 Task: Add a column "Assigned date".
Action: Mouse moved to (62, 317)
Screenshot: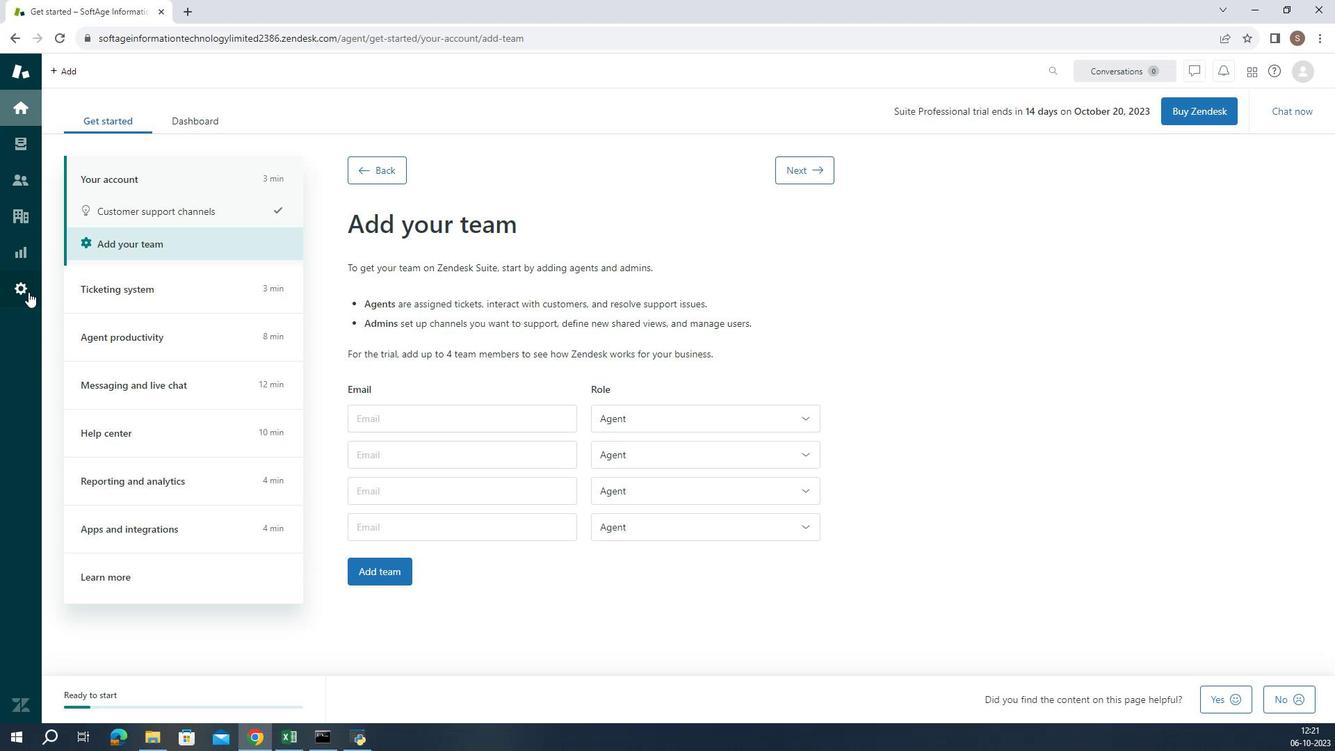 
Action: Mouse pressed left at (62, 317)
Screenshot: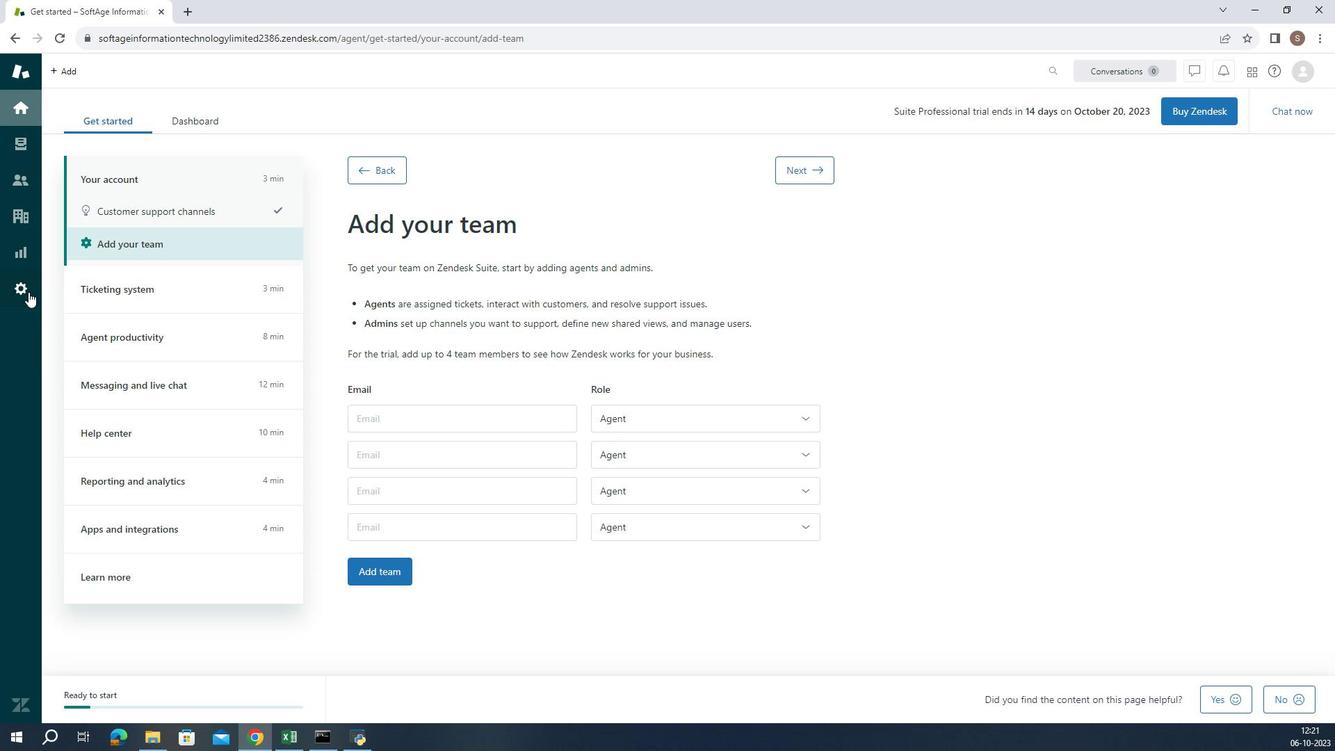 
Action: Mouse moved to (485, 620)
Screenshot: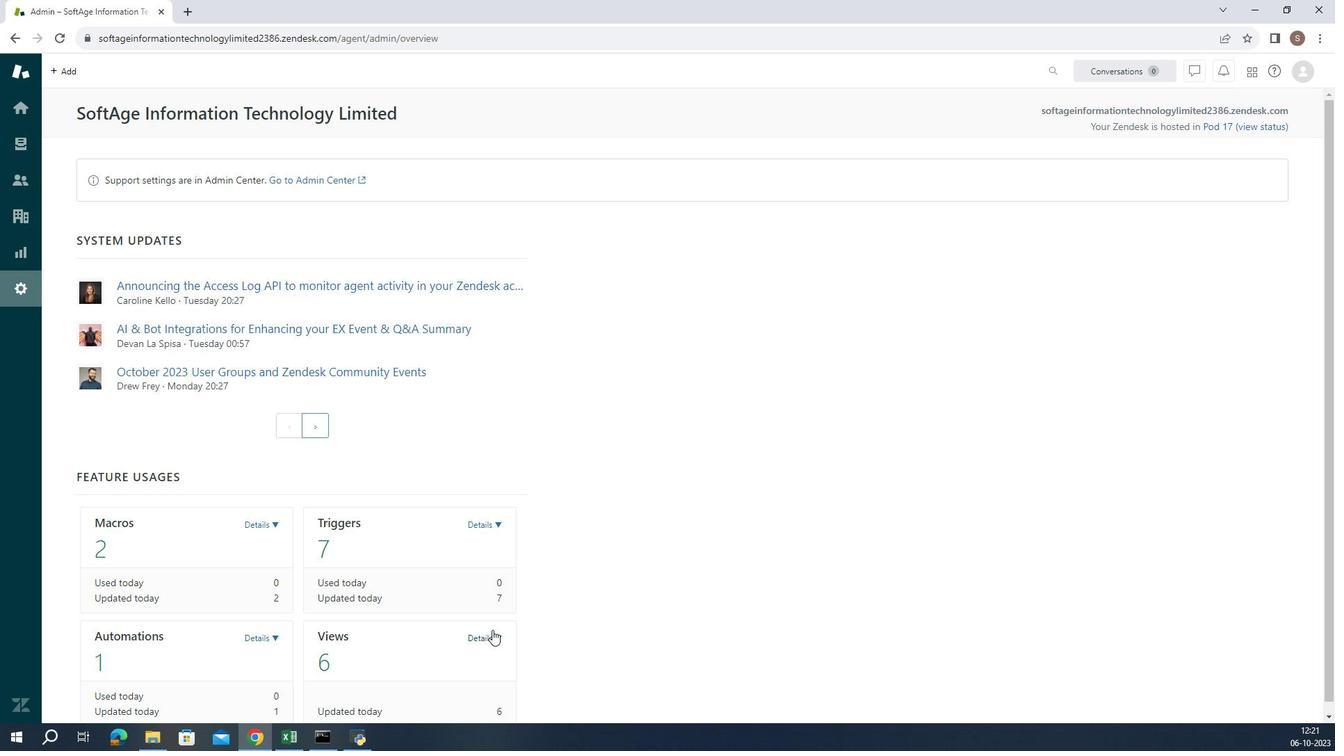 
Action: Mouse pressed left at (485, 620)
Screenshot: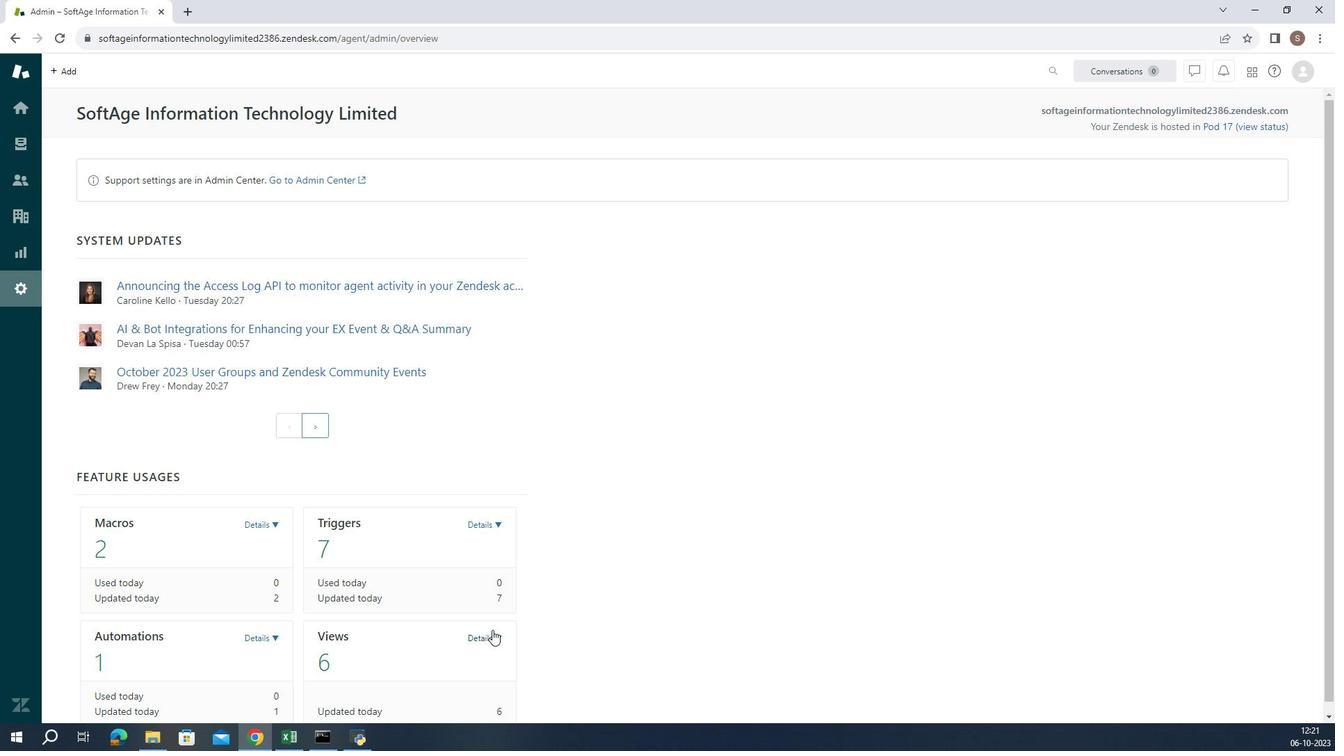 
Action: Mouse moved to (408, 668)
Screenshot: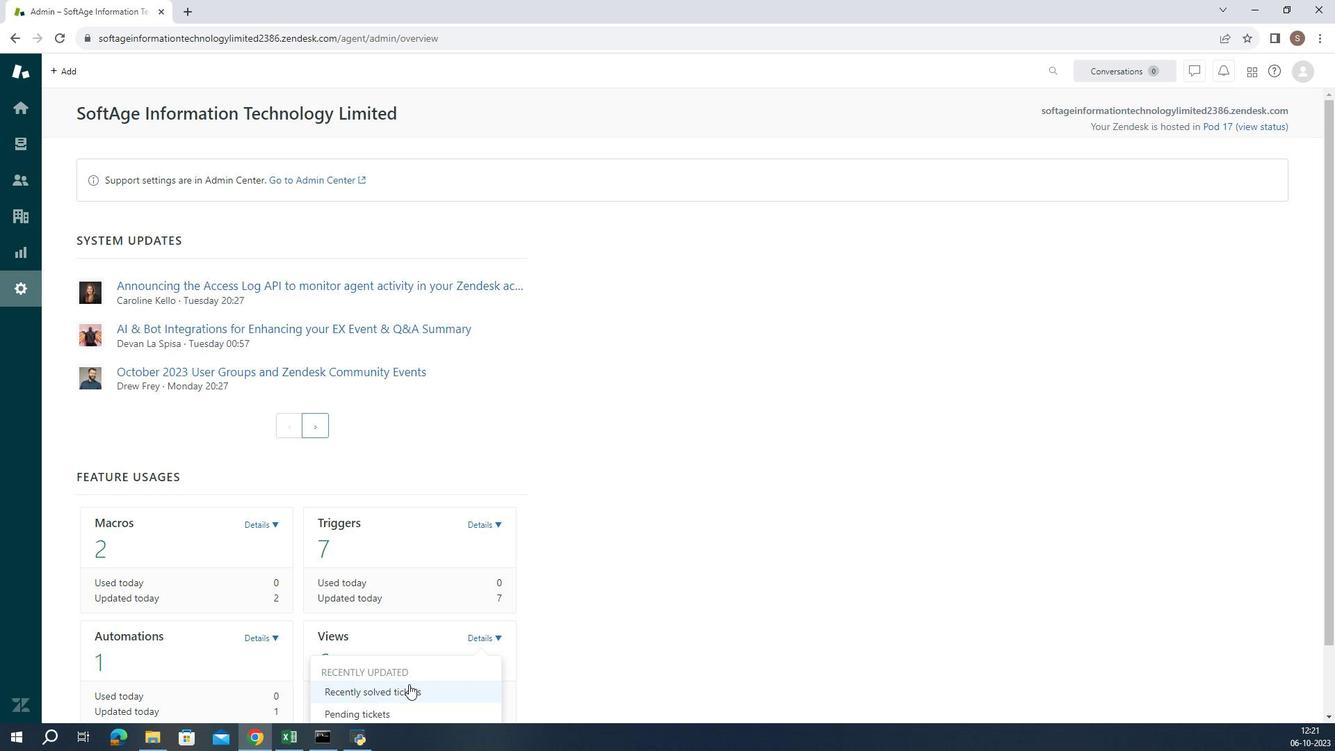 
Action: Mouse pressed left at (408, 668)
Screenshot: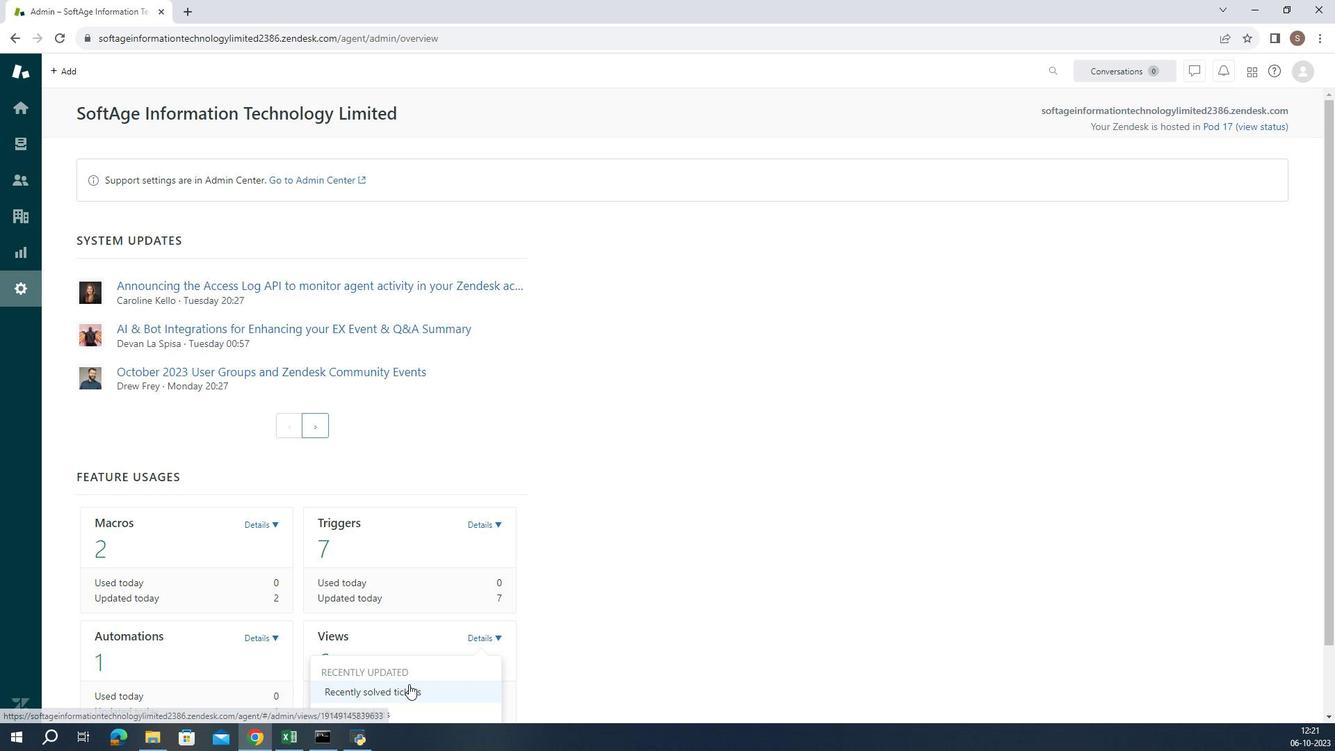 
Action: Mouse moved to (433, 429)
Screenshot: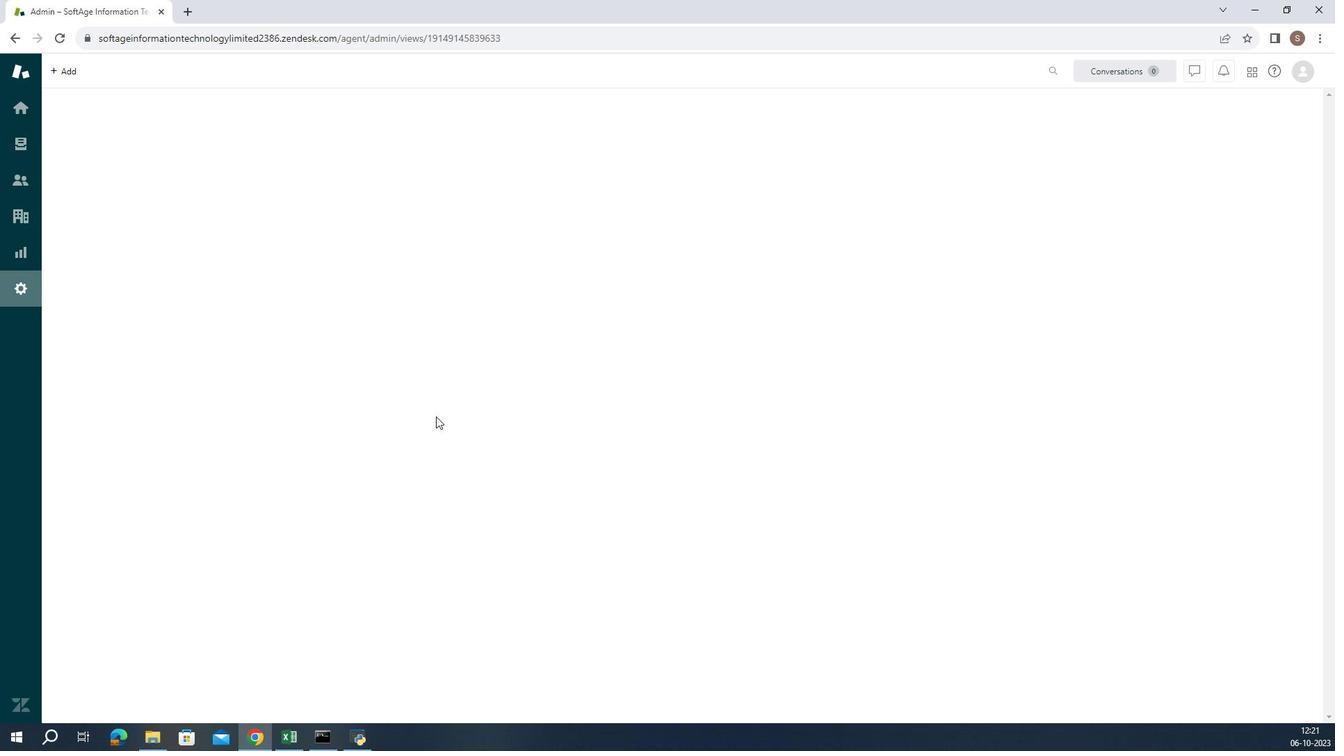
Action: Mouse scrolled (433, 428) with delta (0, 0)
Screenshot: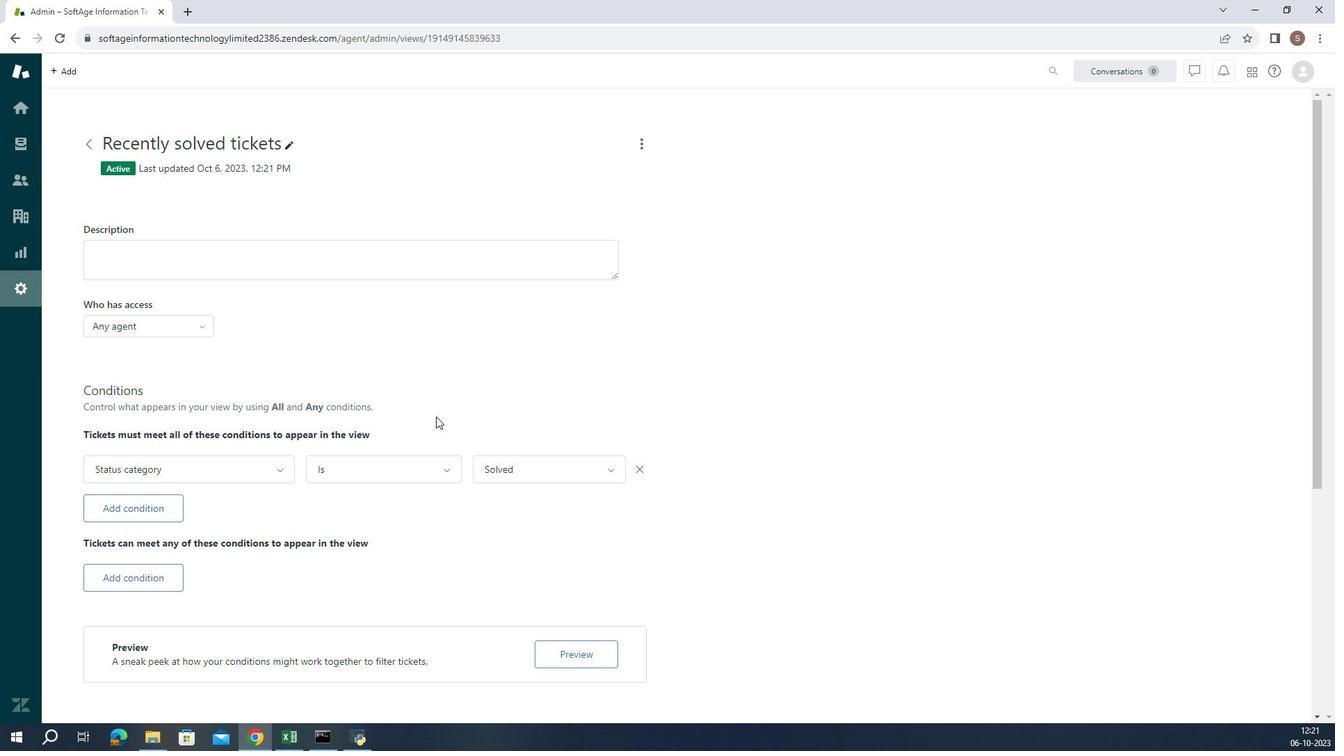 
Action: Mouse scrolled (433, 428) with delta (0, 0)
Screenshot: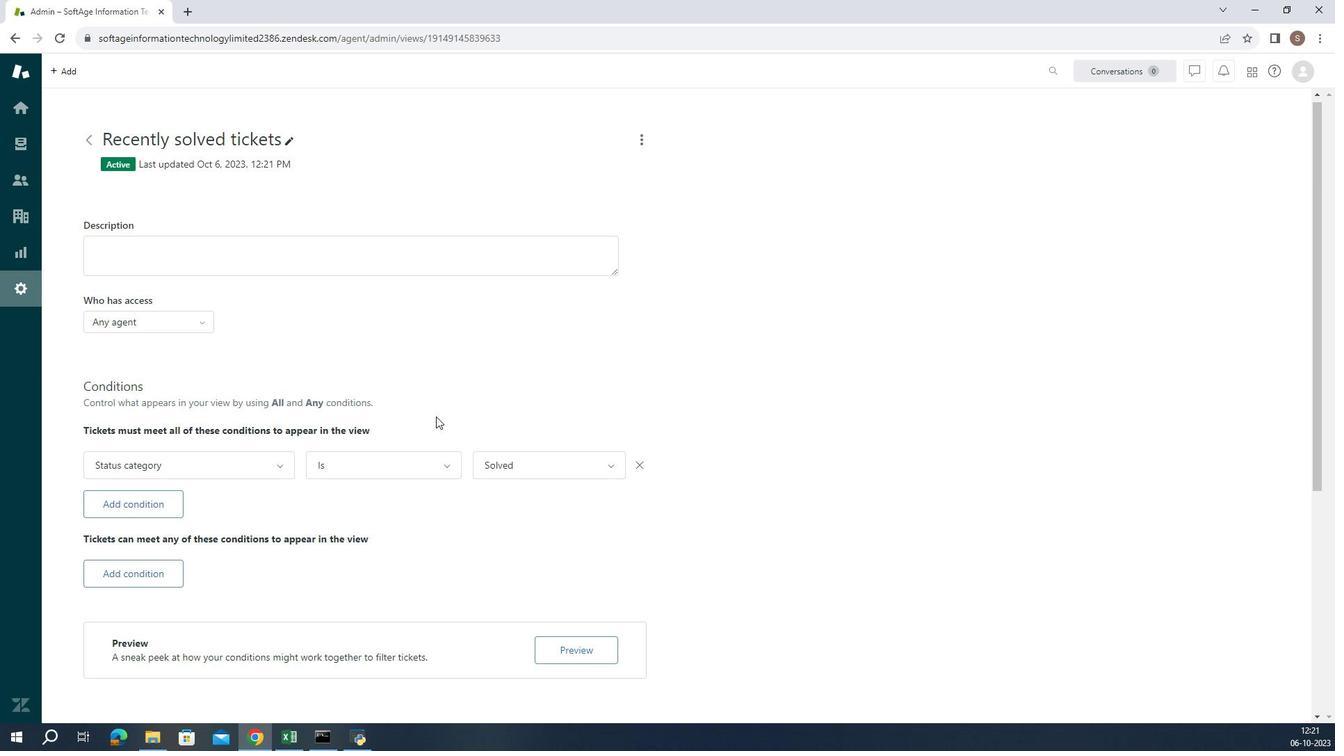 
Action: Mouse moved to (433, 429)
Screenshot: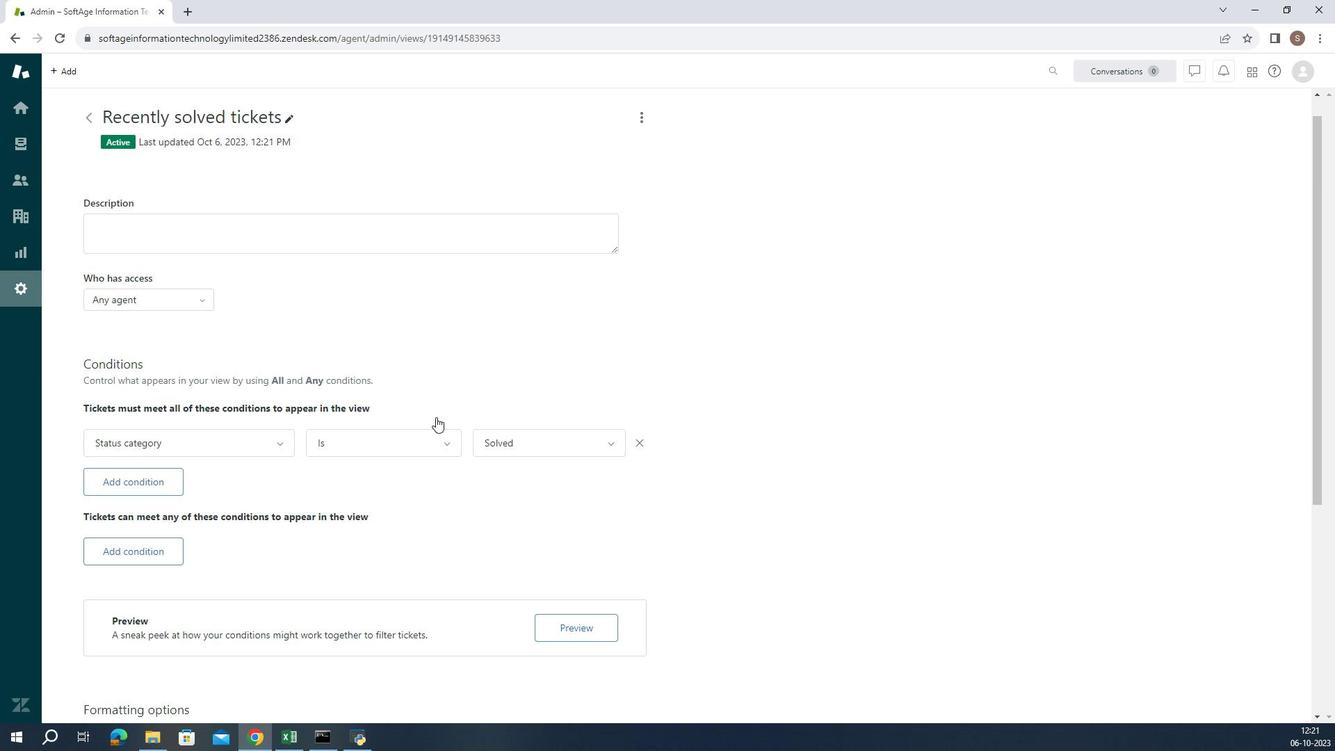 
Action: Mouse scrolled (433, 429) with delta (0, 0)
Screenshot: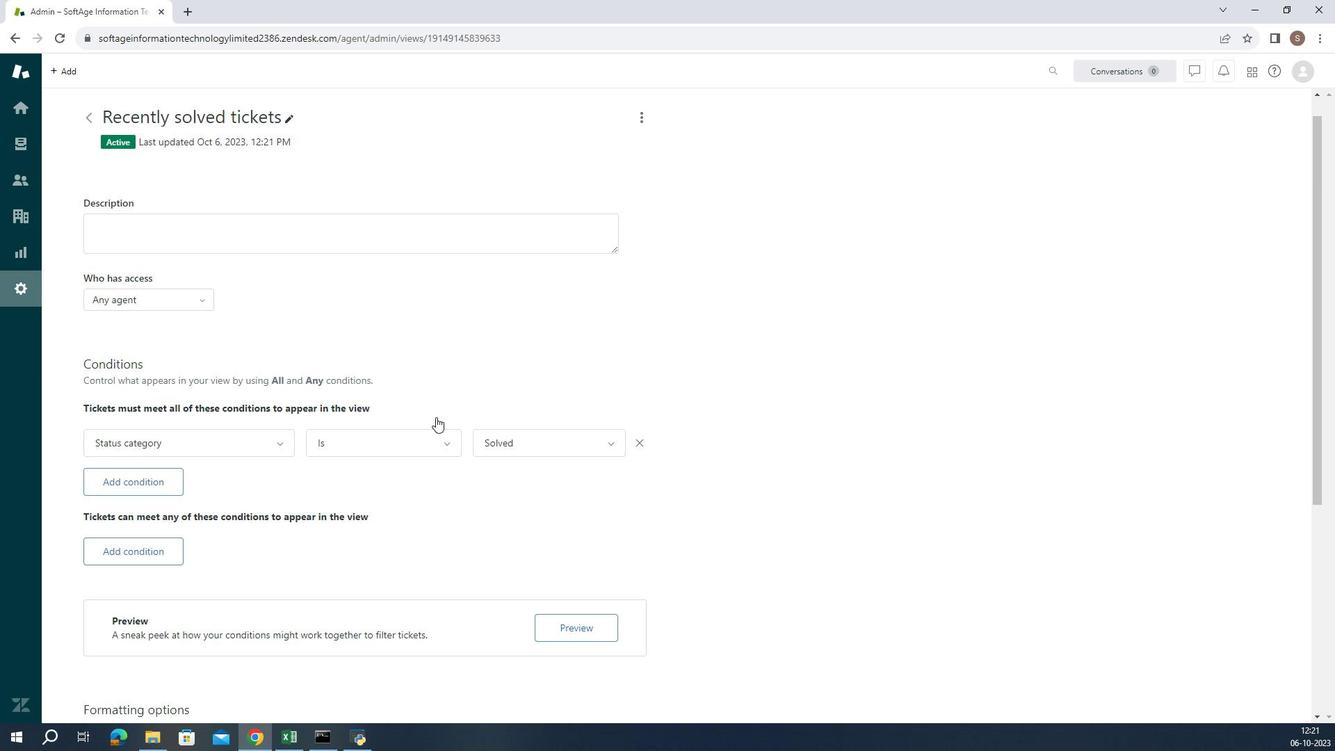
Action: Mouse moved to (433, 430)
Screenshot: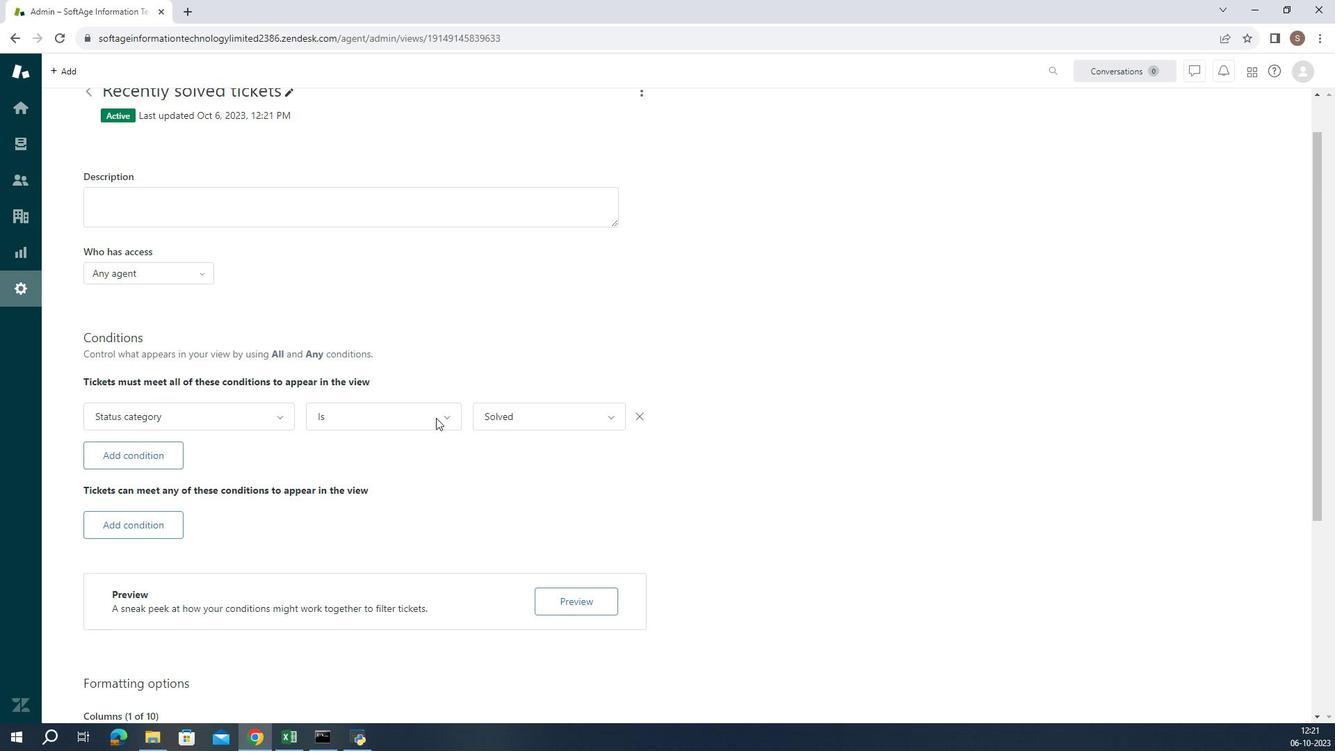 
Action: Mouse scrolled (433, 429) with delta (0, 0)
Screenshot: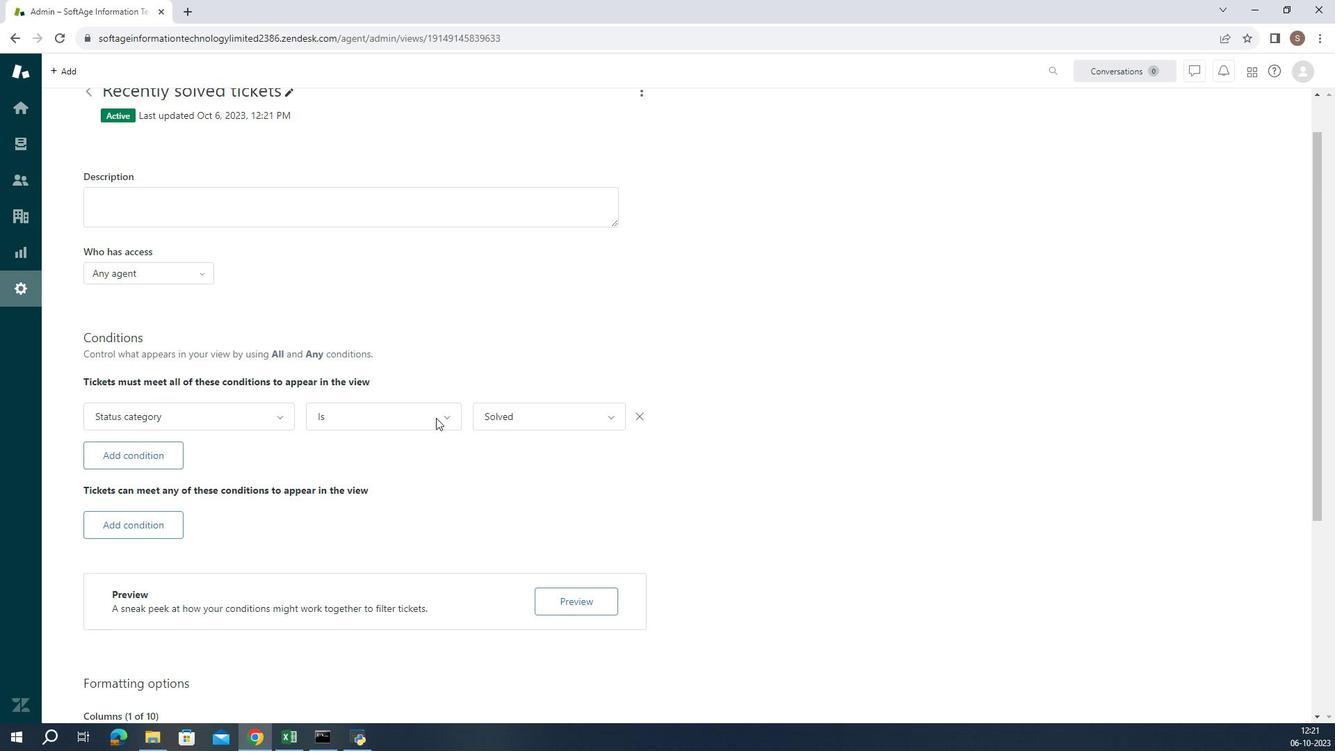 
Action: Mouse moved to (433, 433)
Screenshot: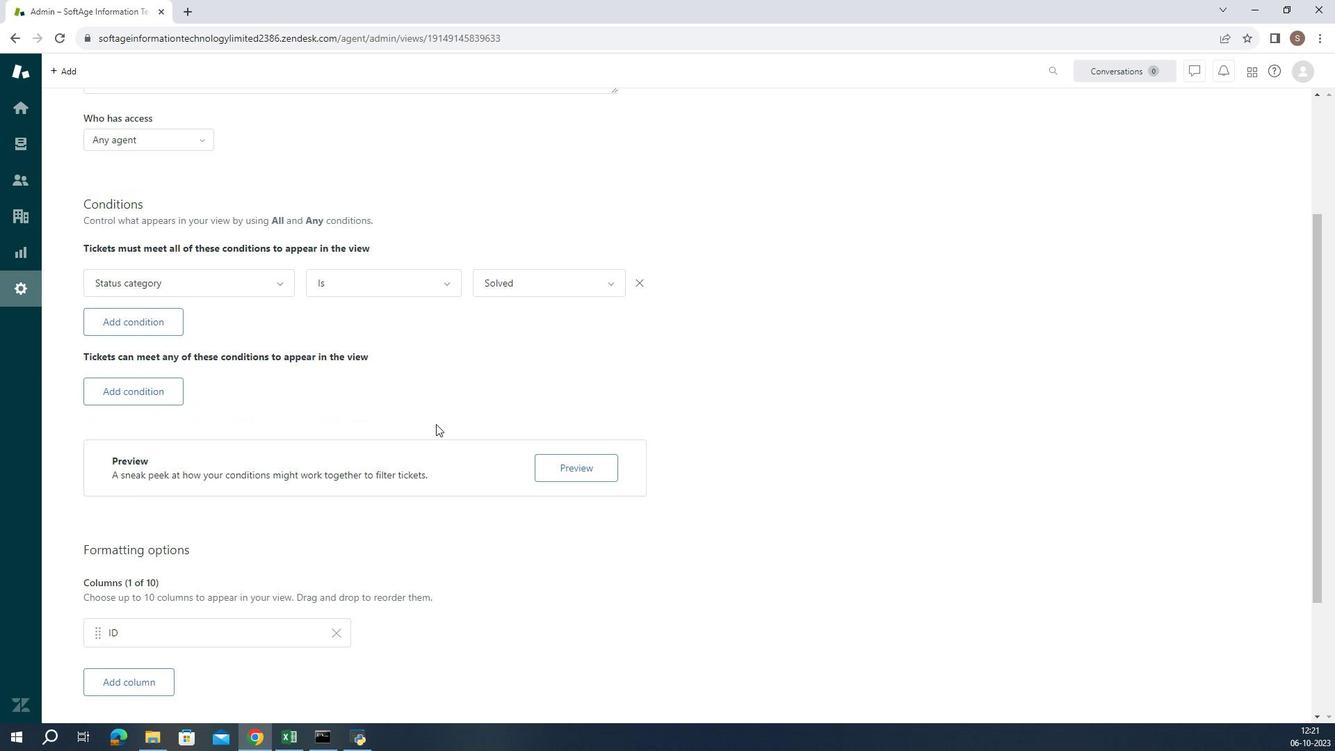 
Action: Mouse scrolled (433, 433) with delta (0, 0)
Screenshot: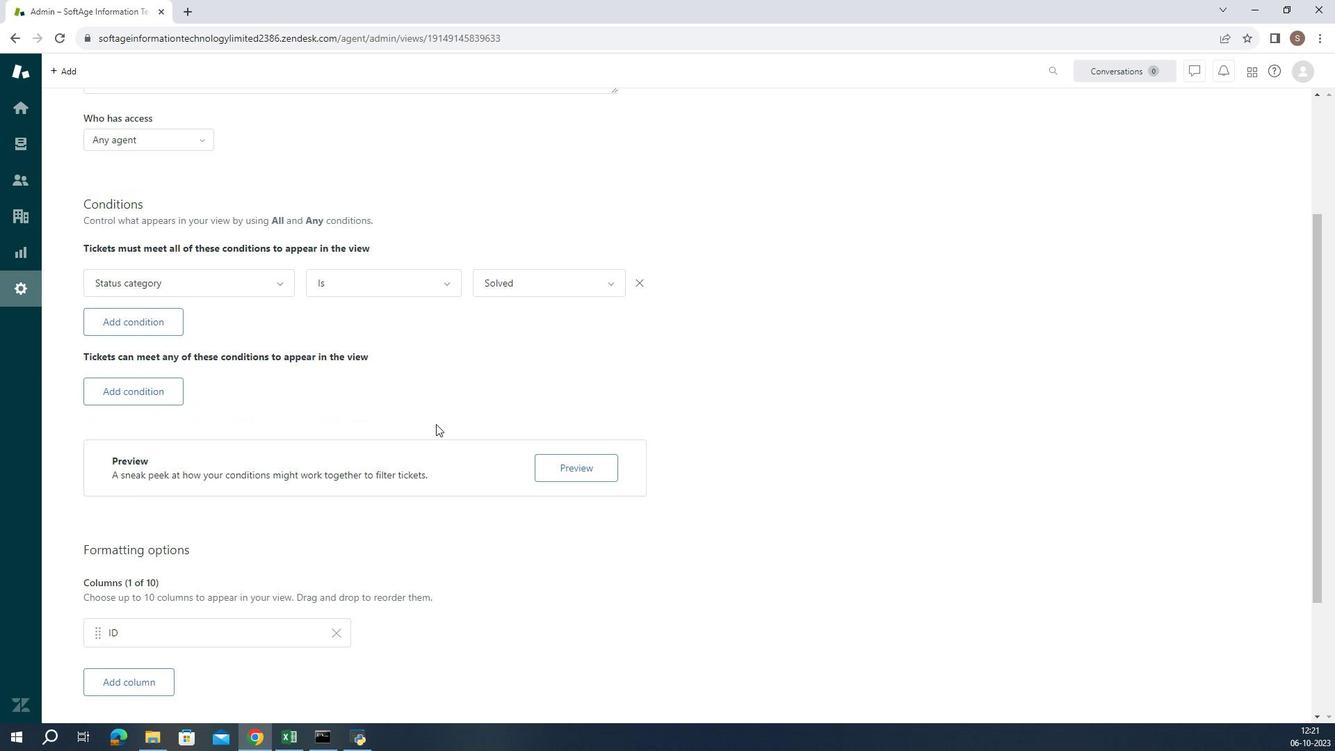 
Action: Mouse moved to (163, 522)
Screenshot: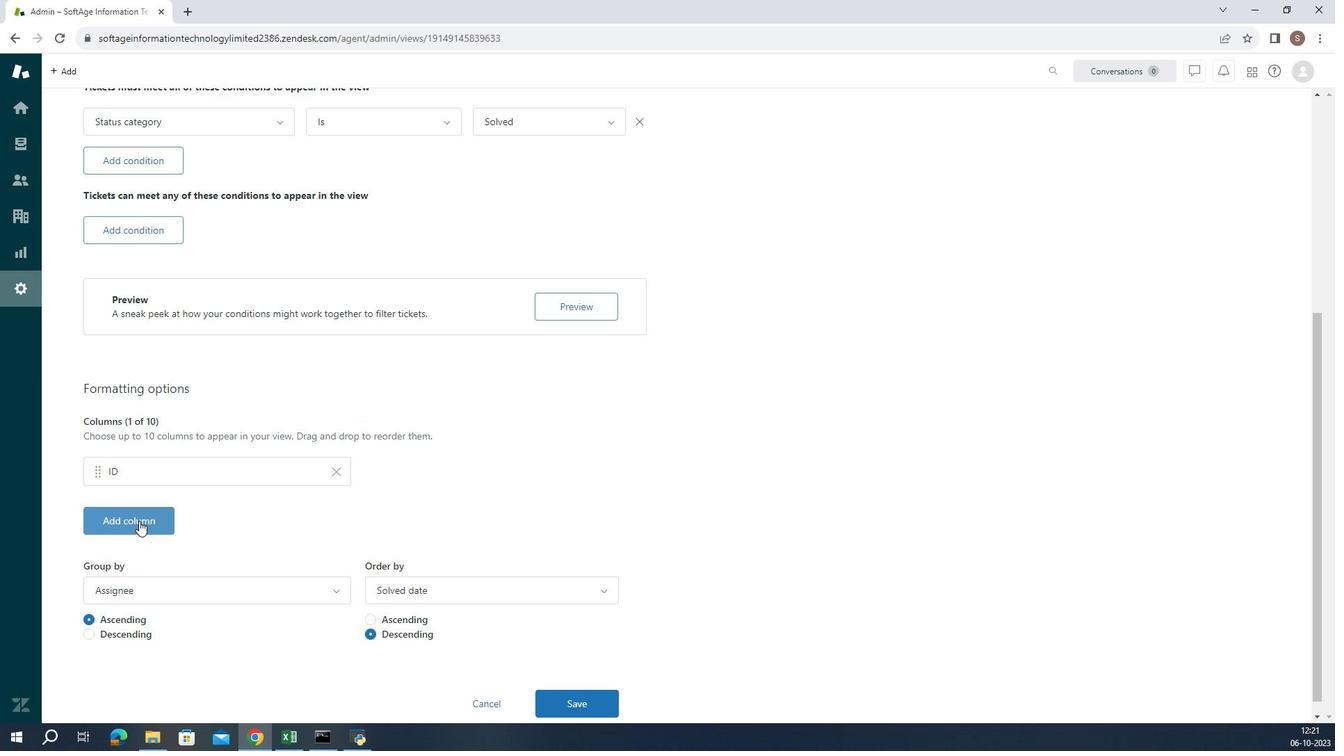 
Action: Mouse pressed left at (163, 522)
Screenshot: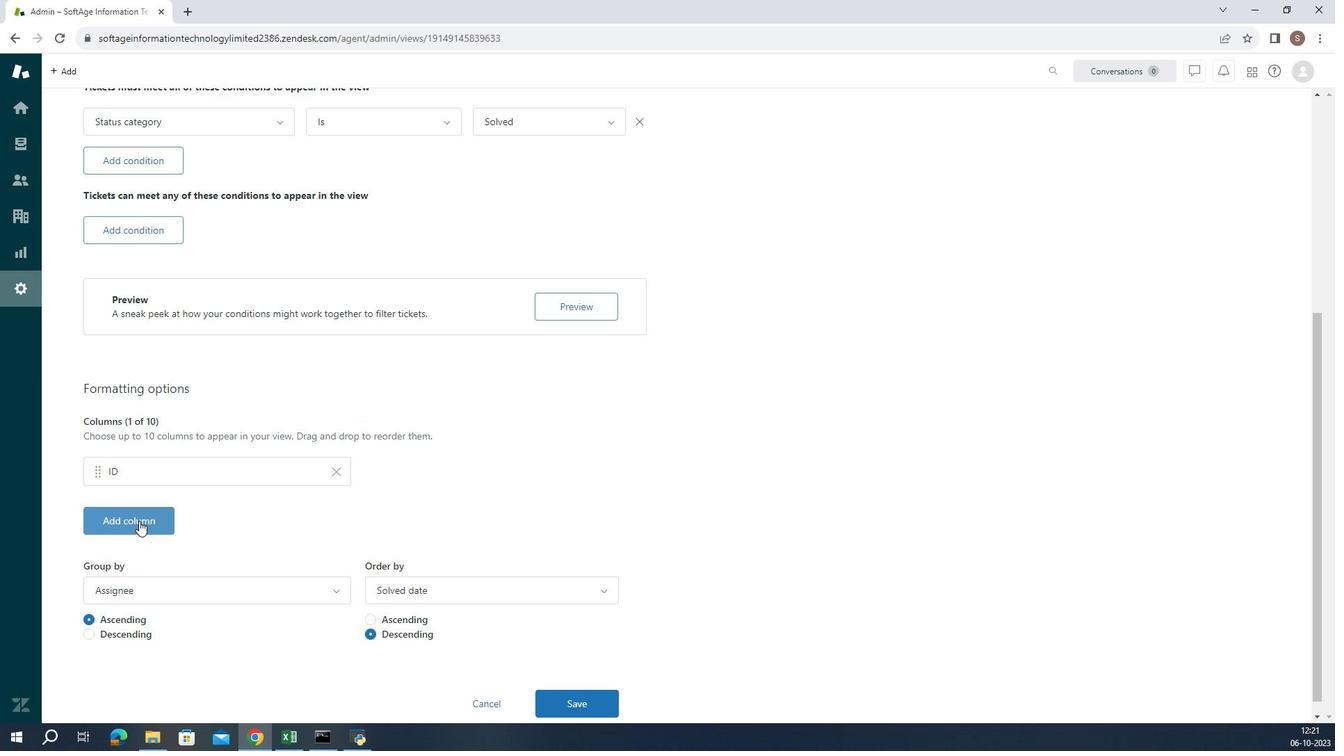 
Action: Mouse moved to (201, 347)
Screenshot: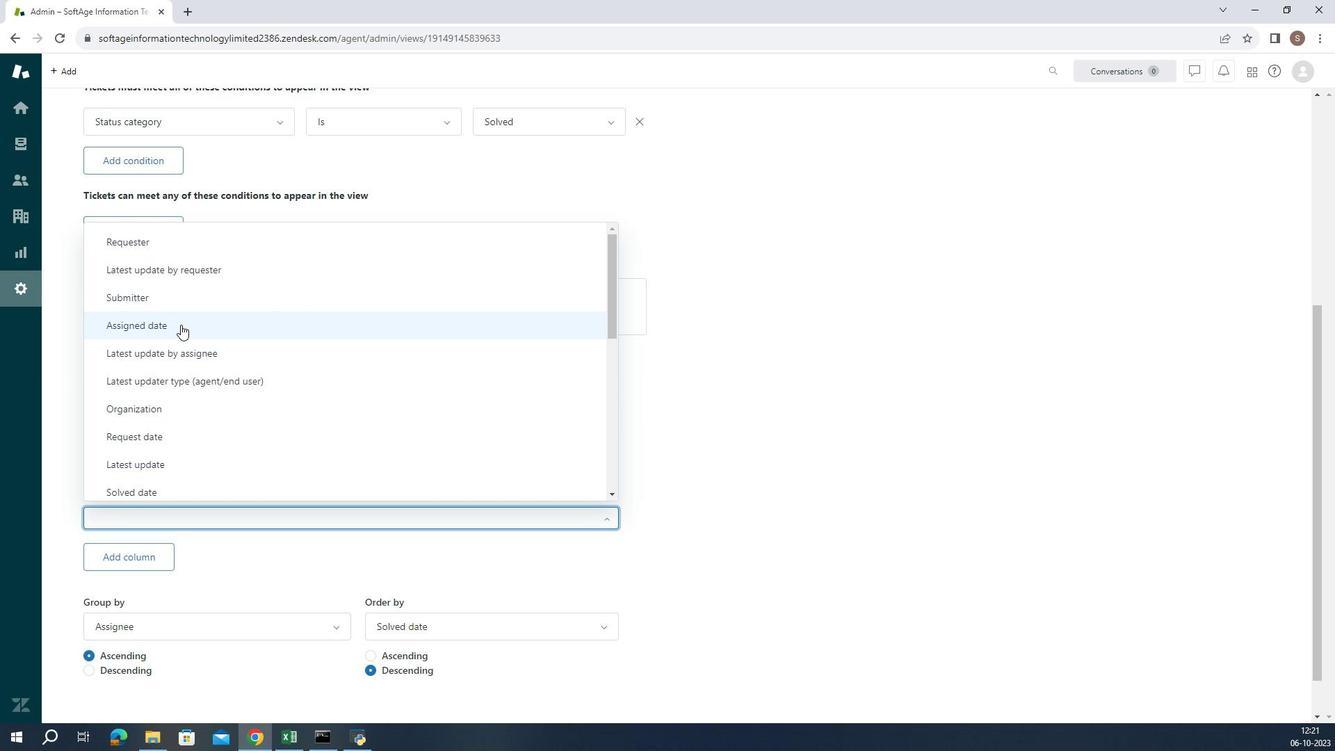 
Action: Mouse pressed left at (201, 347)
Screenshot: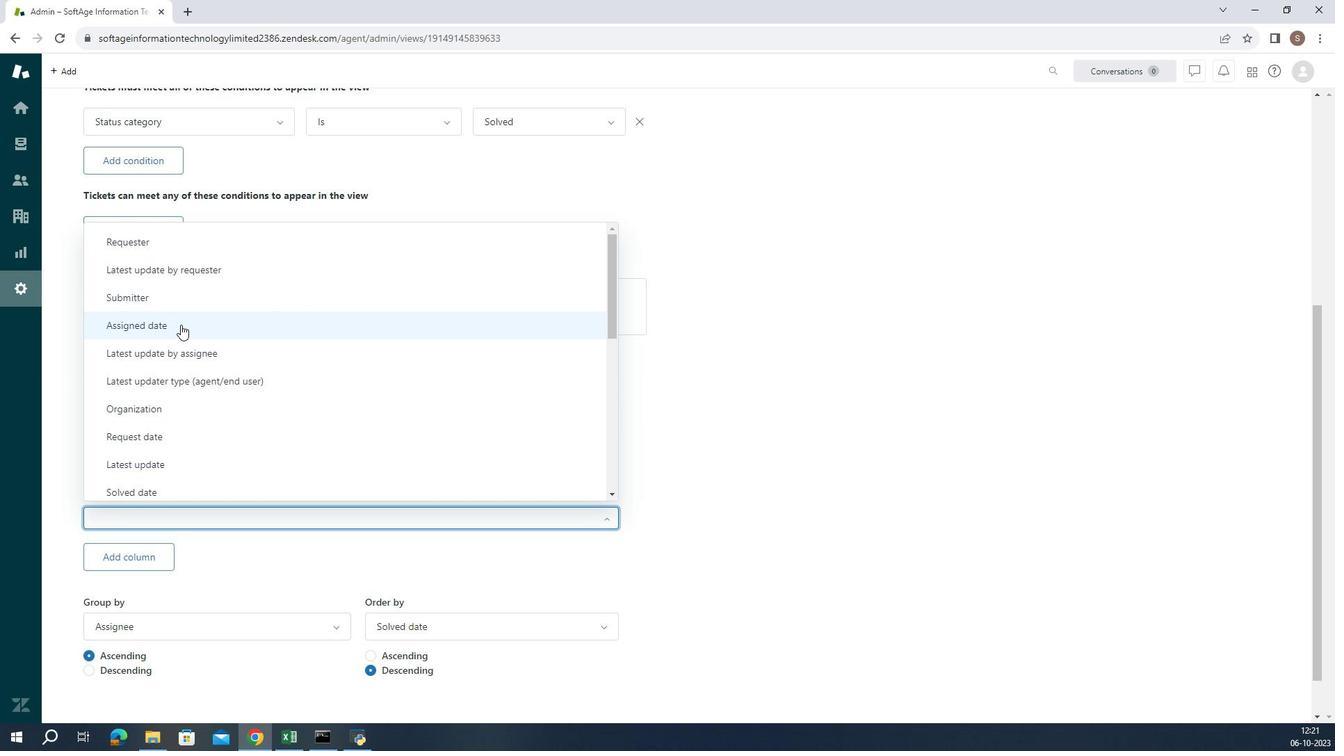 
Action: Mouse moved to (493, 518)
Screenshot: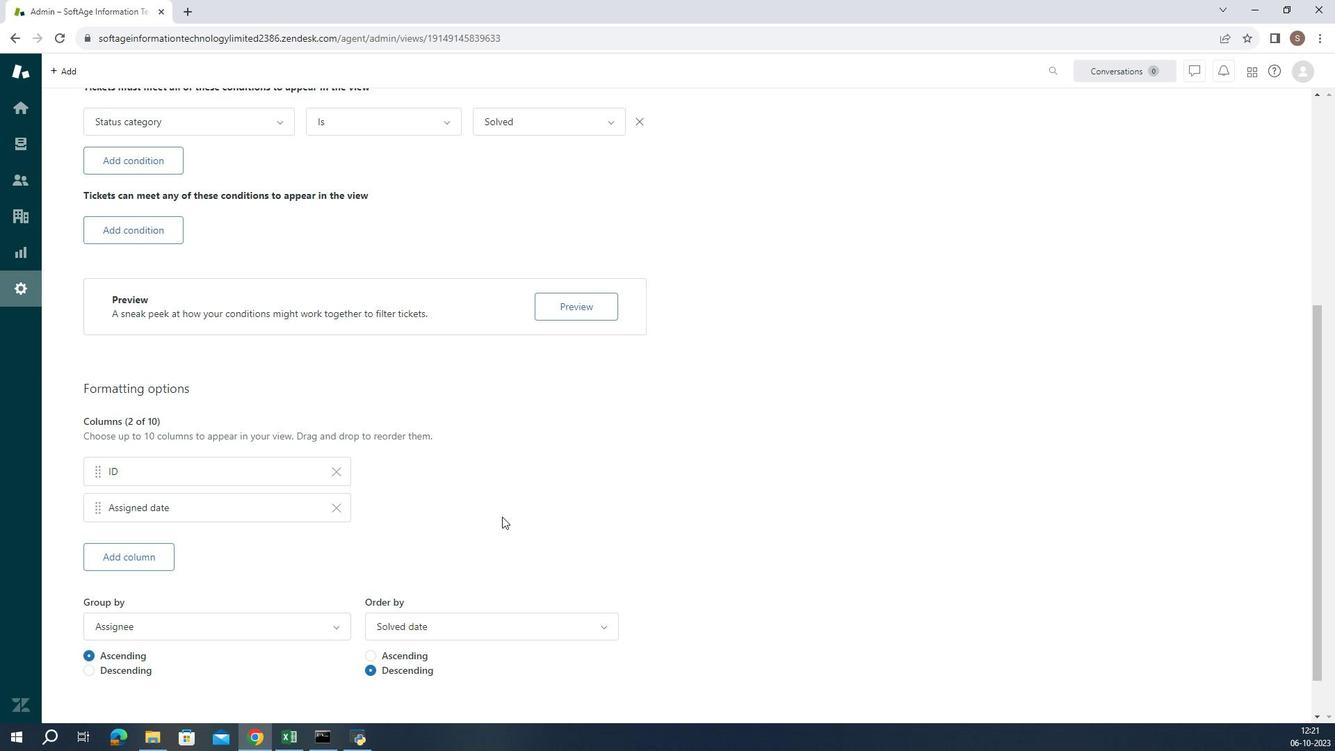 
